 Task: Sort the products by unit price (low first).
Action: Mouse moved to (23, 72)
Screenshot: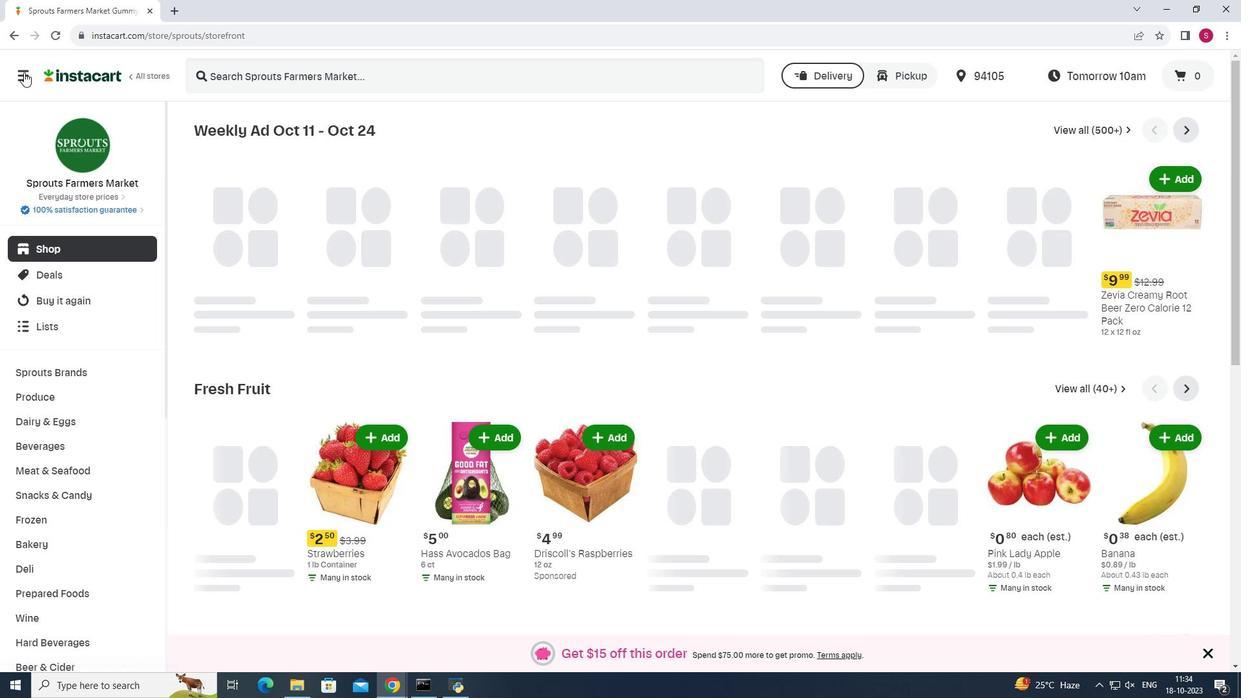 
Action: Mouse pressed left at (23, 72)
Screenshot: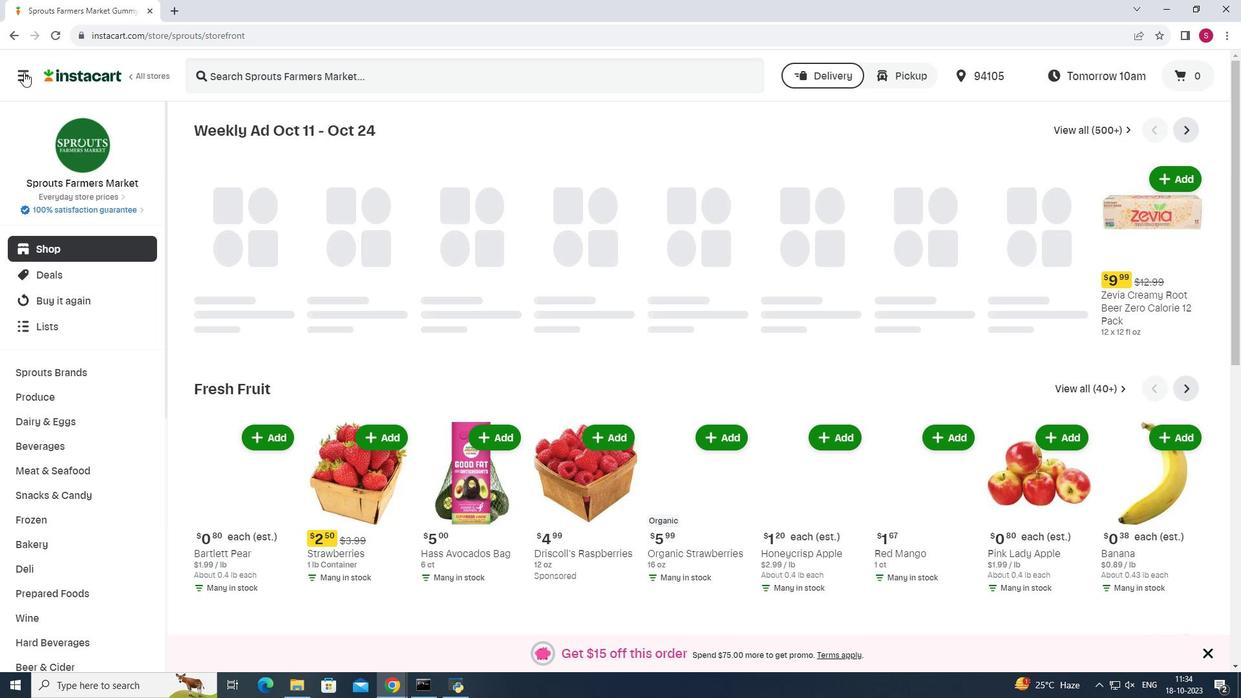 
Action: Mouse moved to (71, 339)
Screenshot: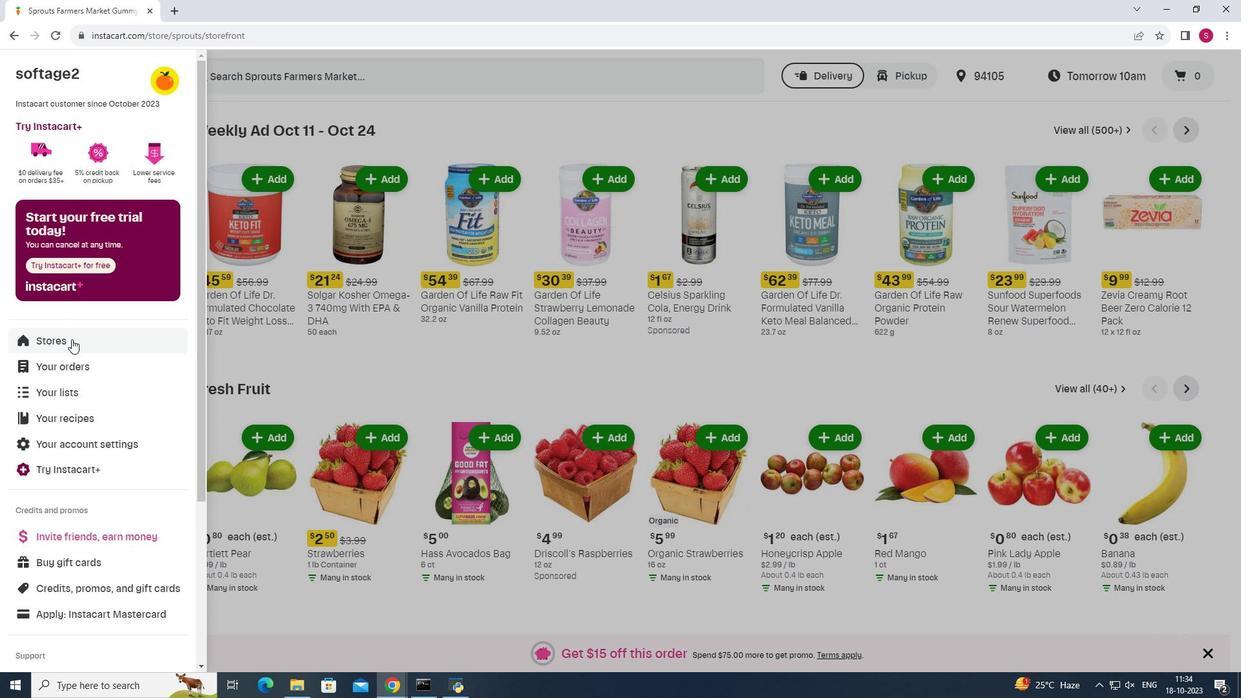 
Action: Mouse pressed left at (71, 339)
Screenshot: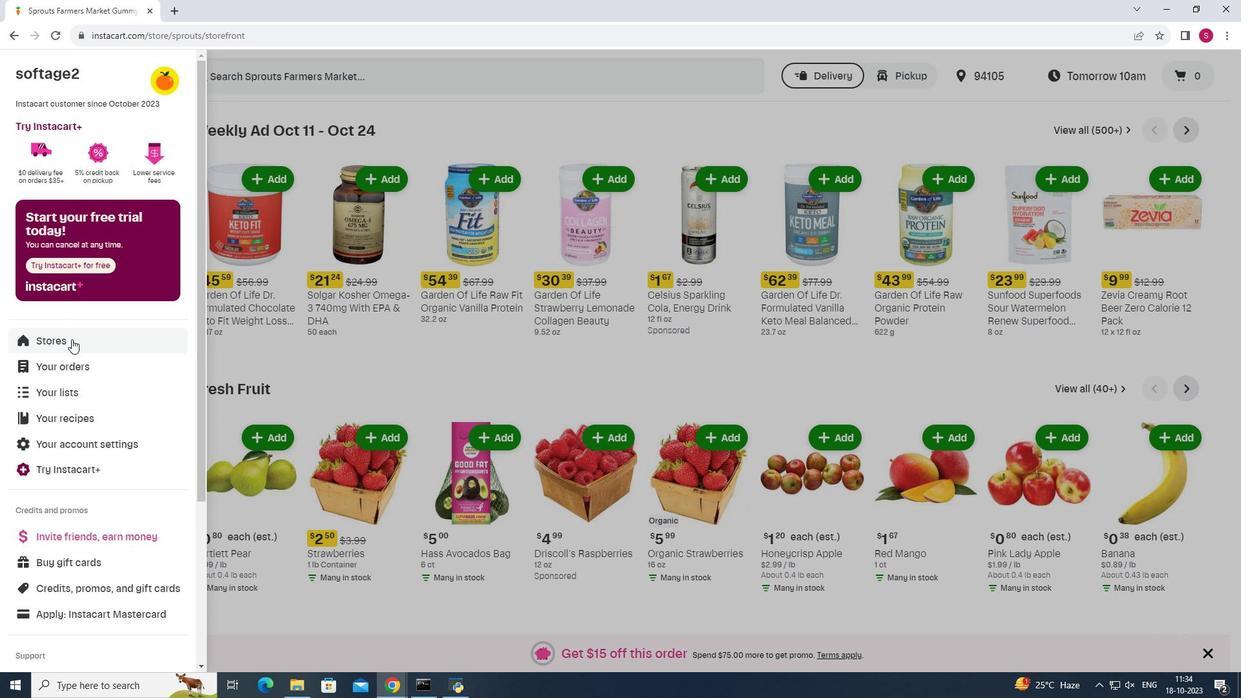 
Action: Mouse moved to (307, 117)
Screenshot: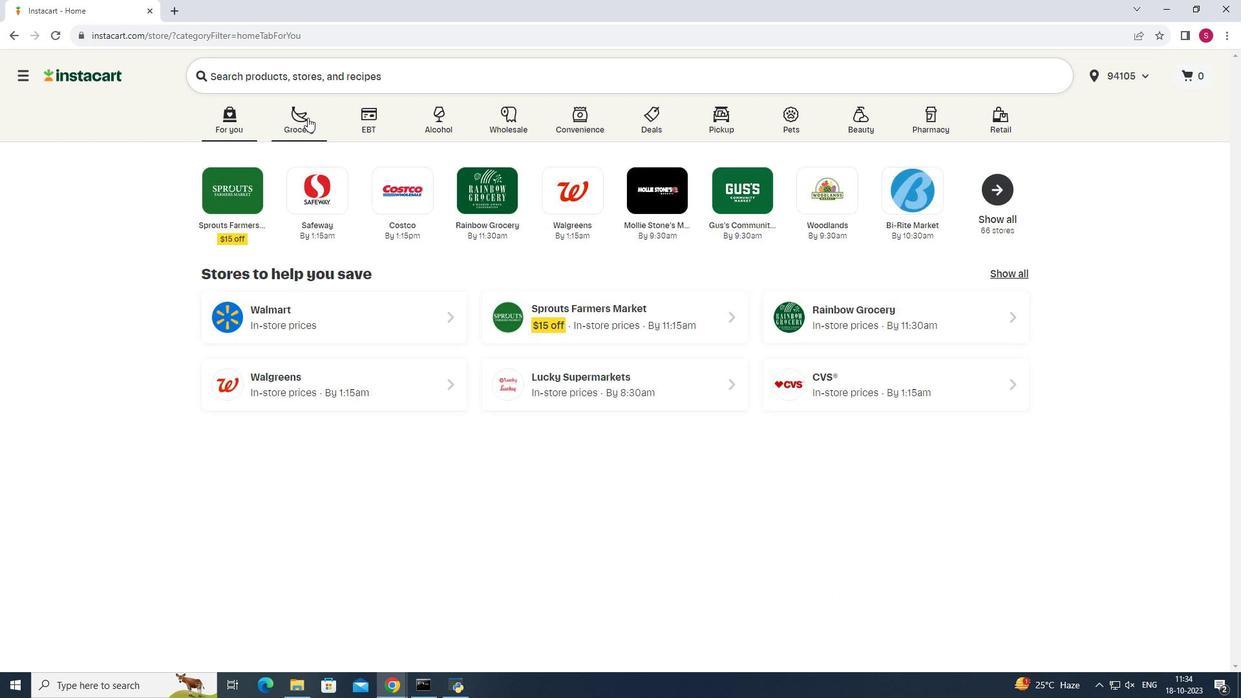 
Action: Mouse pressed left at (307, 117)
Screenshot: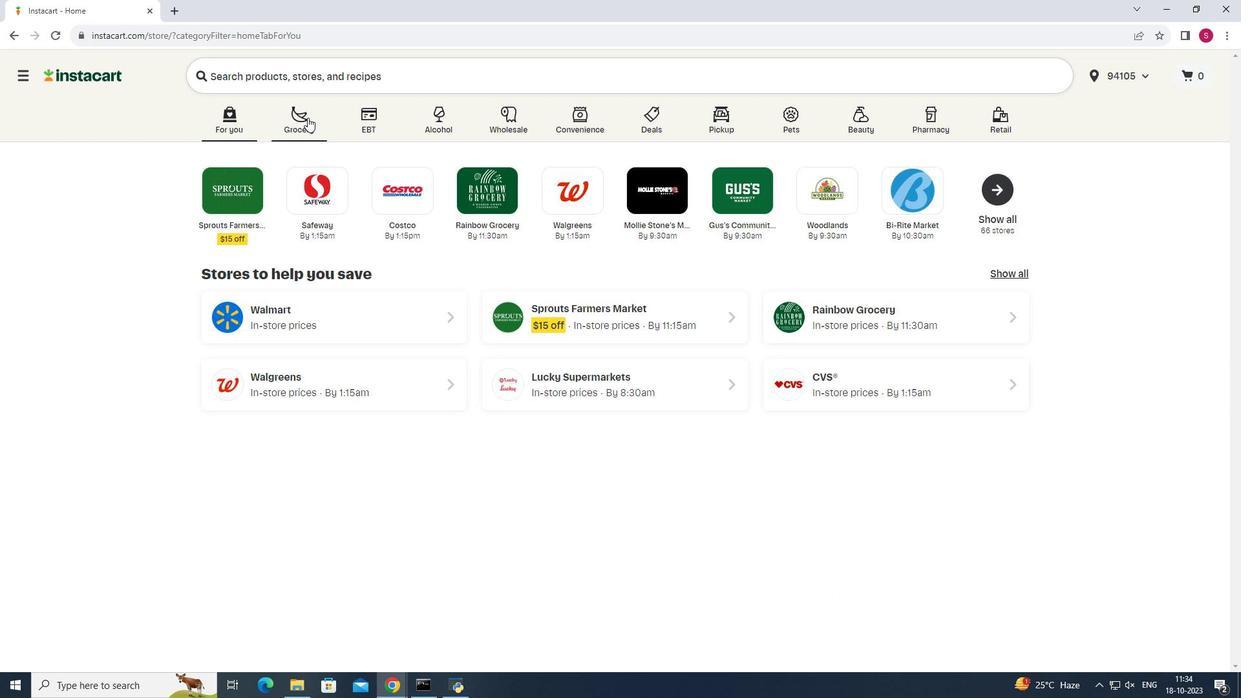 
Action: Mouse moved to (905, 177)
Screenshot: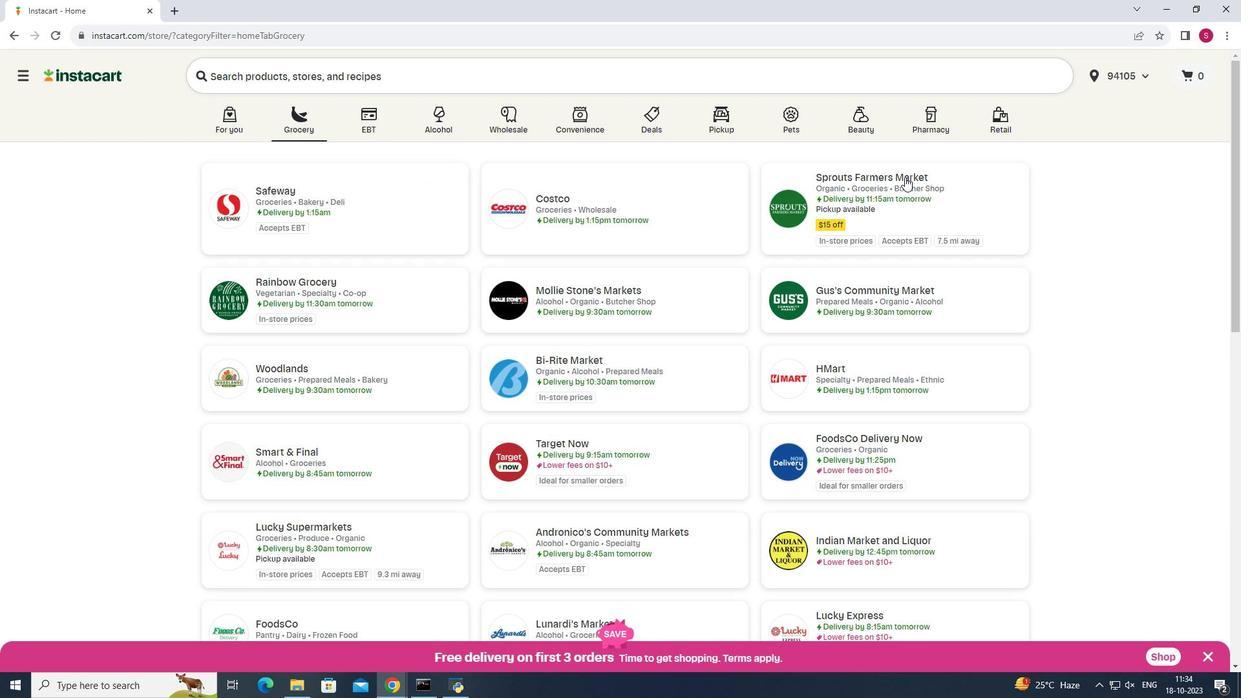 
Action: Mouse pressed left at (905, 177)
Screenshot: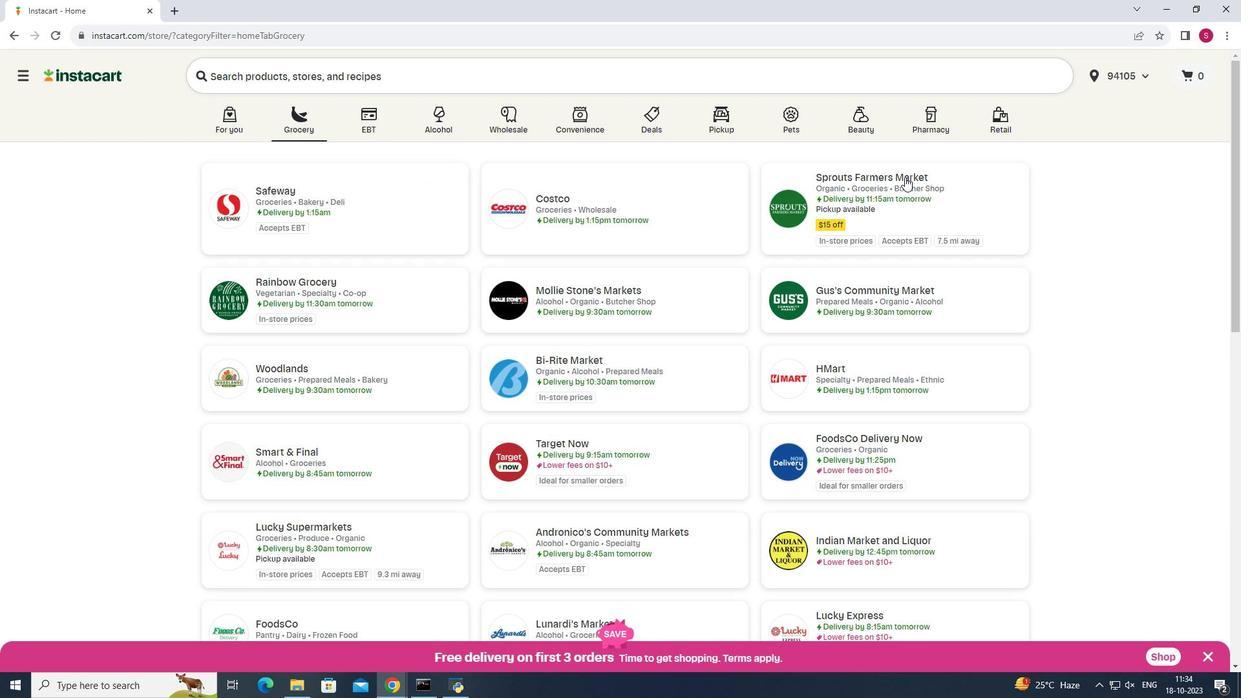 
Action: Mouse moved to (38, 492)
Screenshot: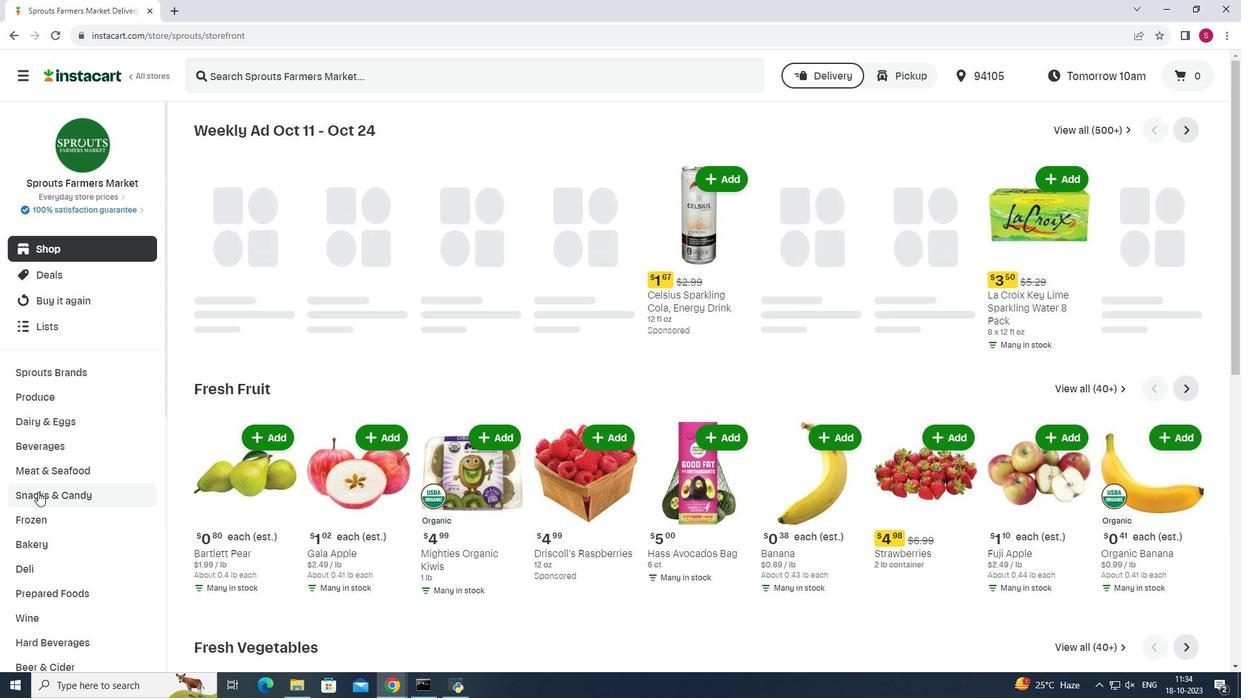 
Action: Mouse pressed left at (38, 492)
Screenshot: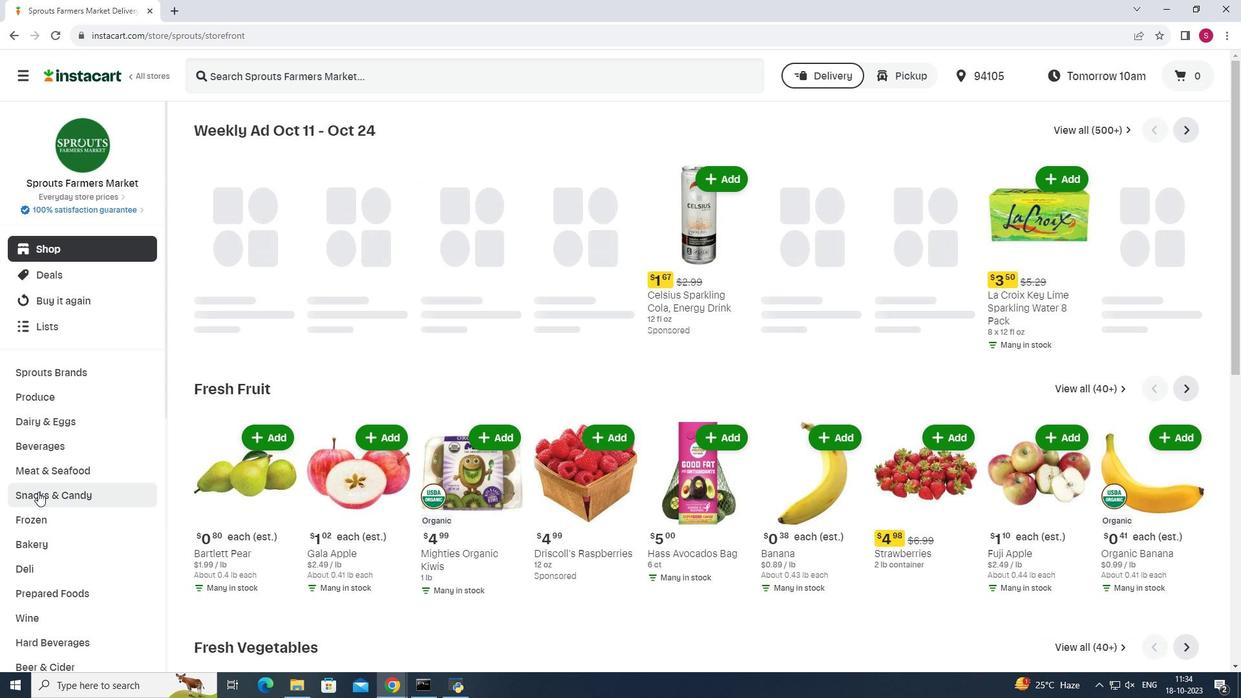 
Action: Mouse moved to (357, 160)
Screenshot: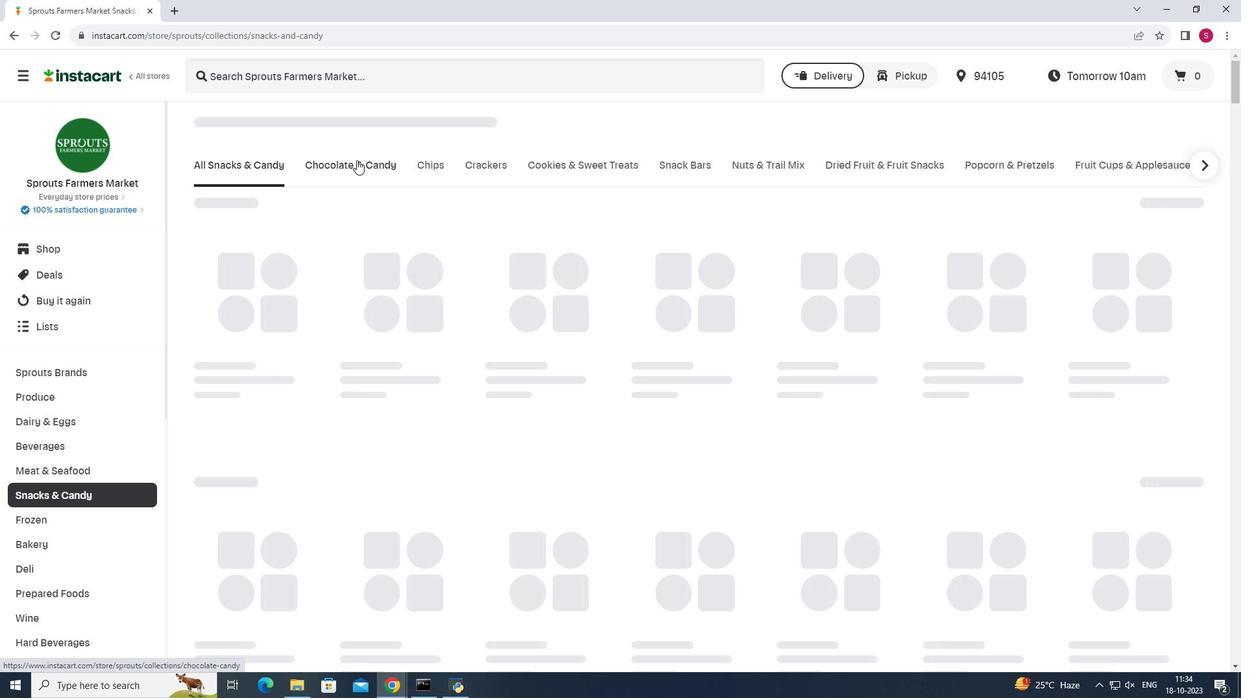 
Action: Mouse pressed left at (357, 160)
Screenshot: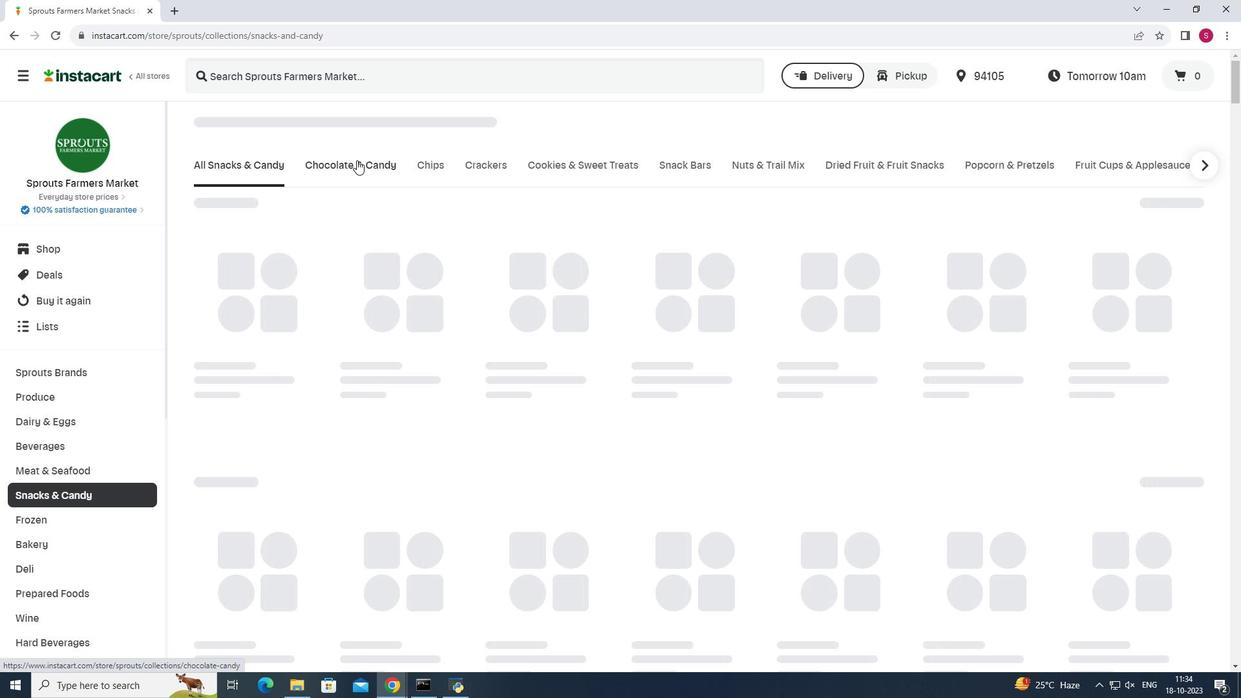 
Action: Mouse moved to (461, 206)
Screenshot: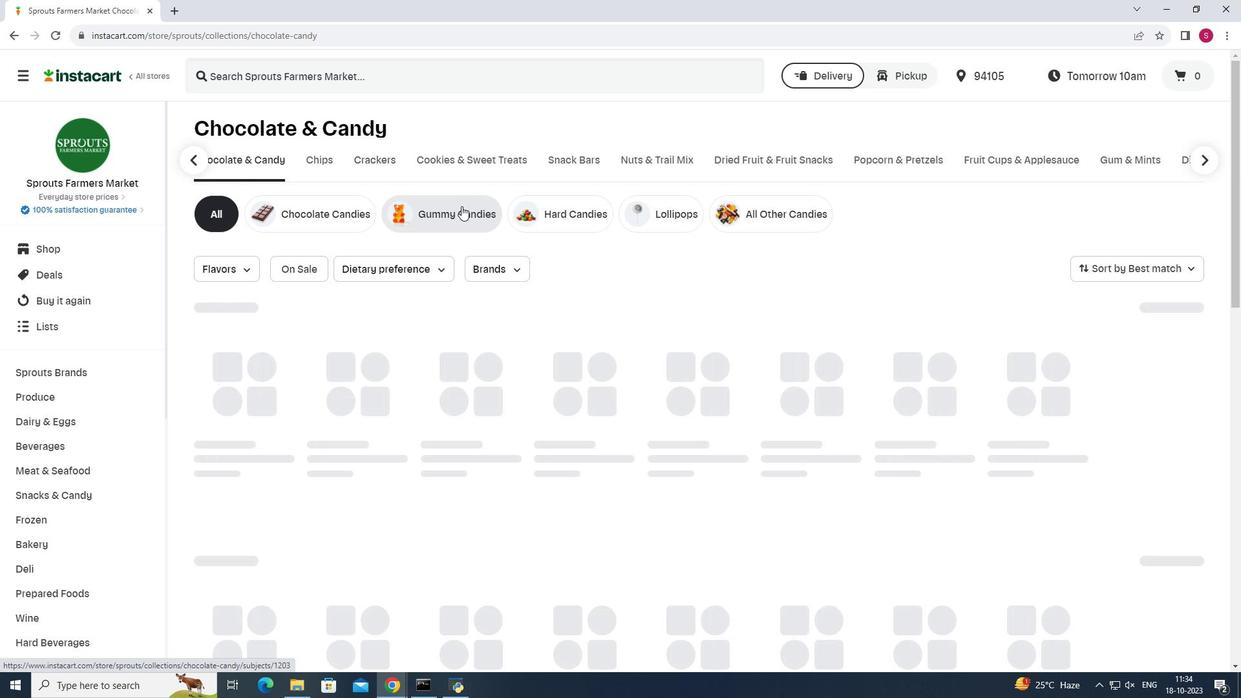 
Action: Mouse pressed left at (461, 206)
Screenshot: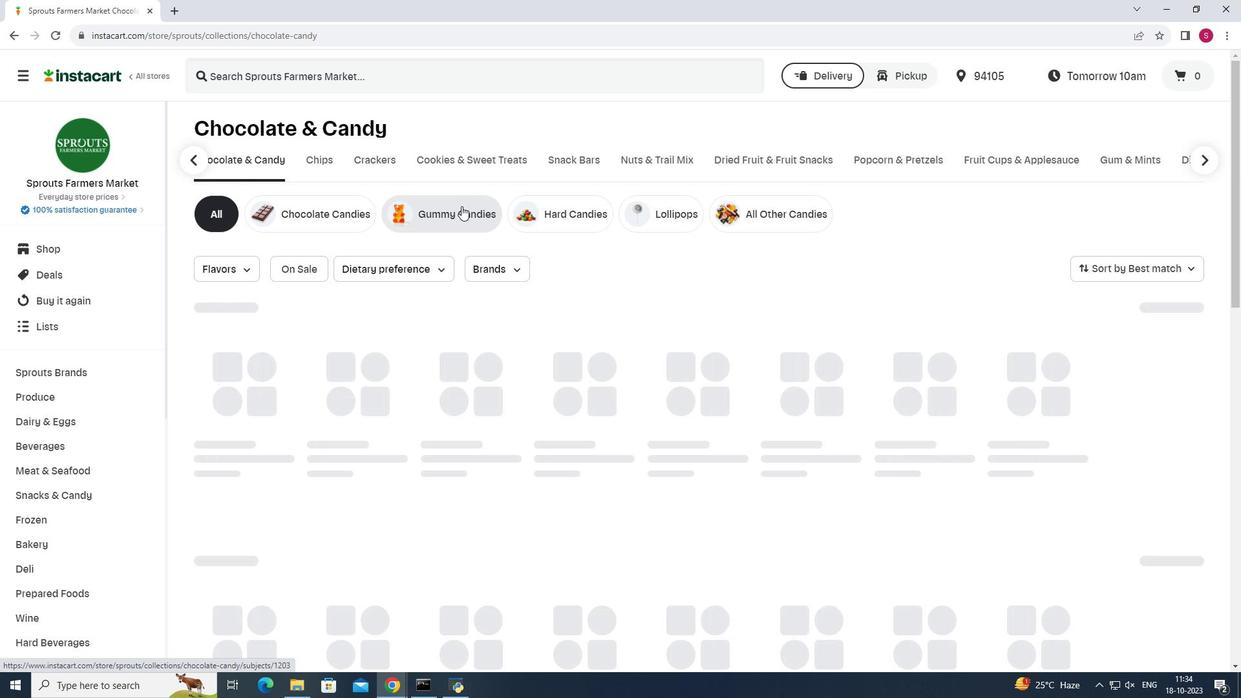 
Action: Mouse moved to (1143, 265)
Screenshot: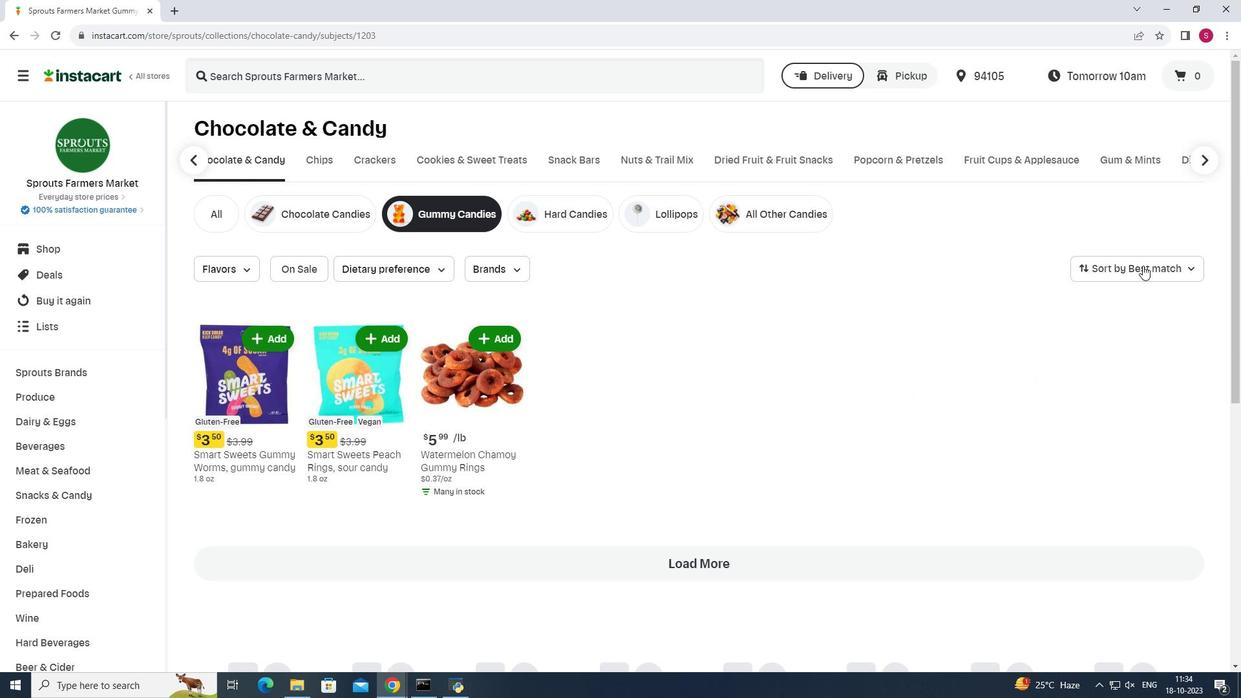 
Action: Mouse pressed left at (1143, 265)
Screenshot: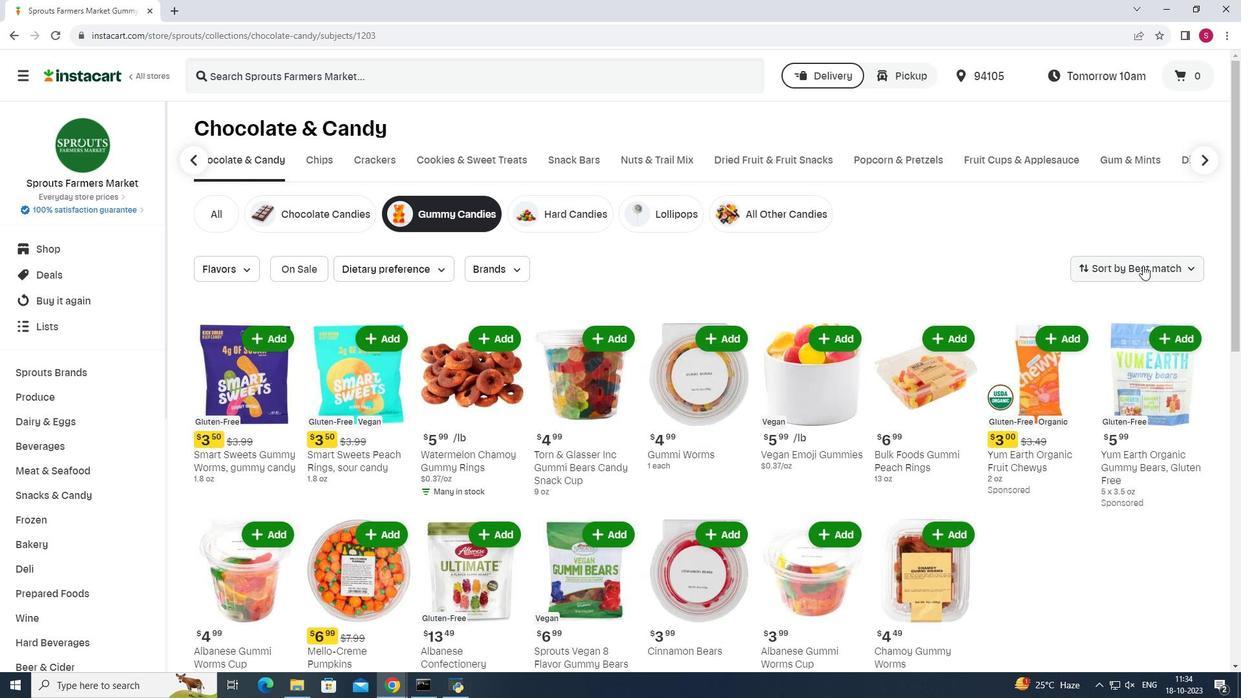 
Action: Mouse pressed left at (1143, 265)
Screenshot: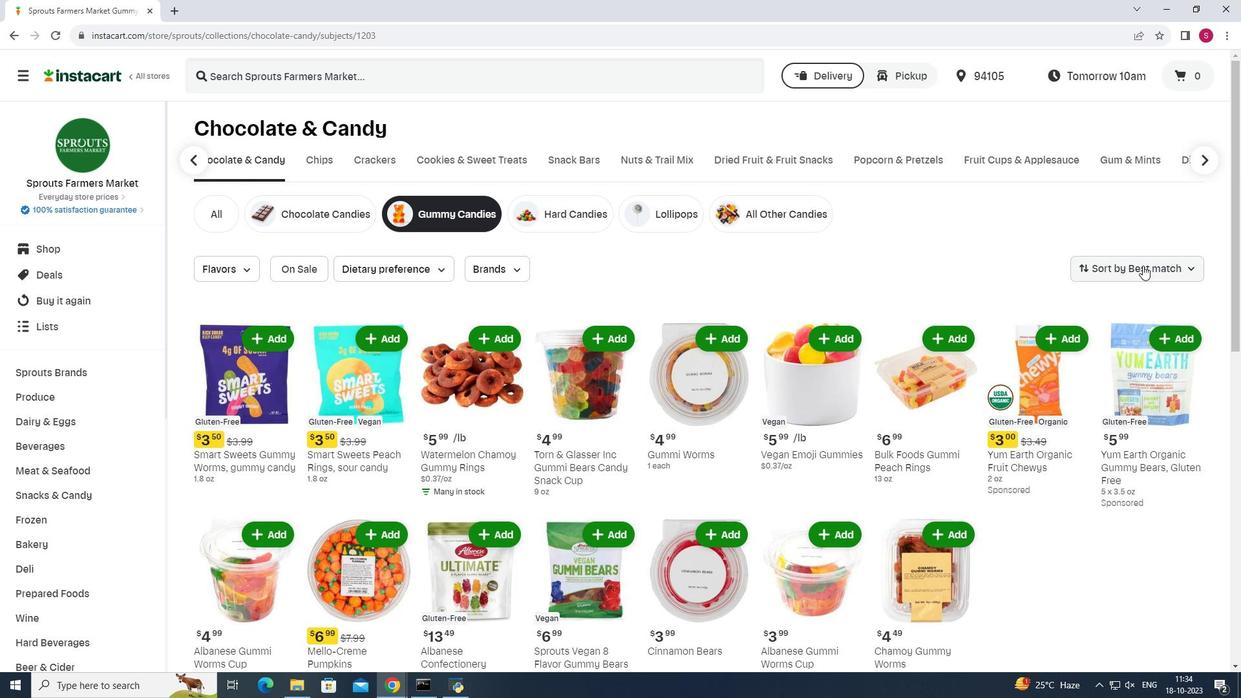 
Action: Mouse moved to (1179, 267)
Screenshot: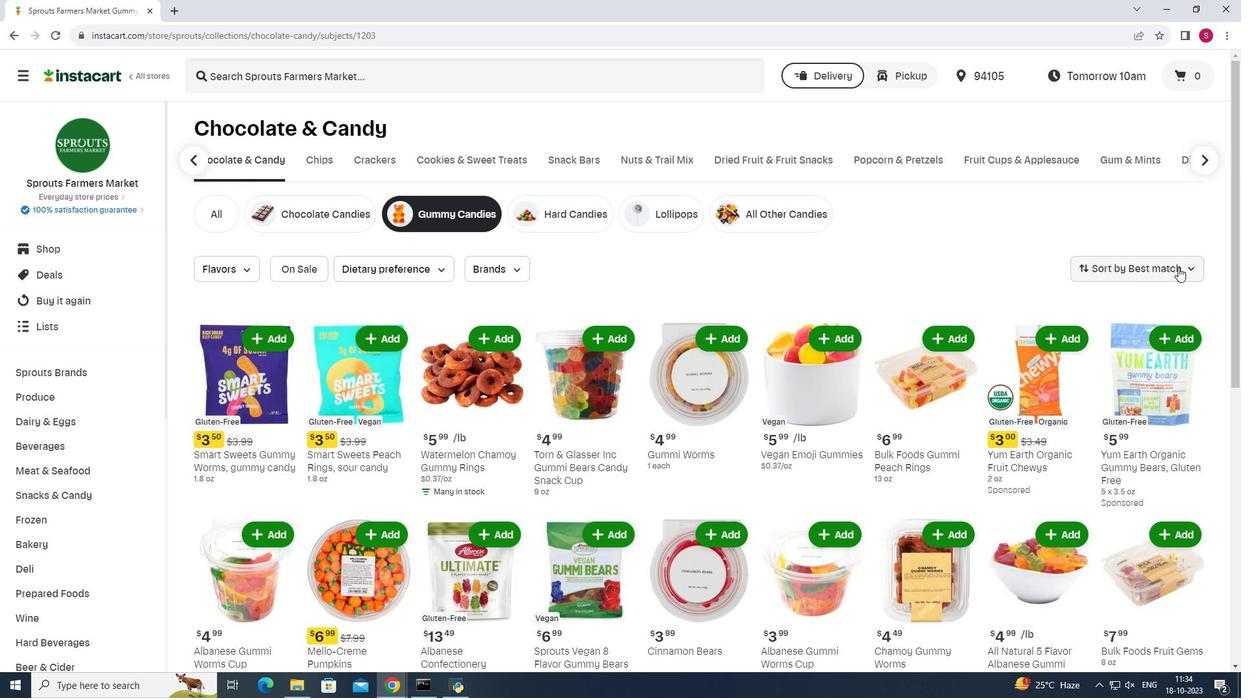 
Action: Mouse pressed left at (1179, 267)
Screenshot: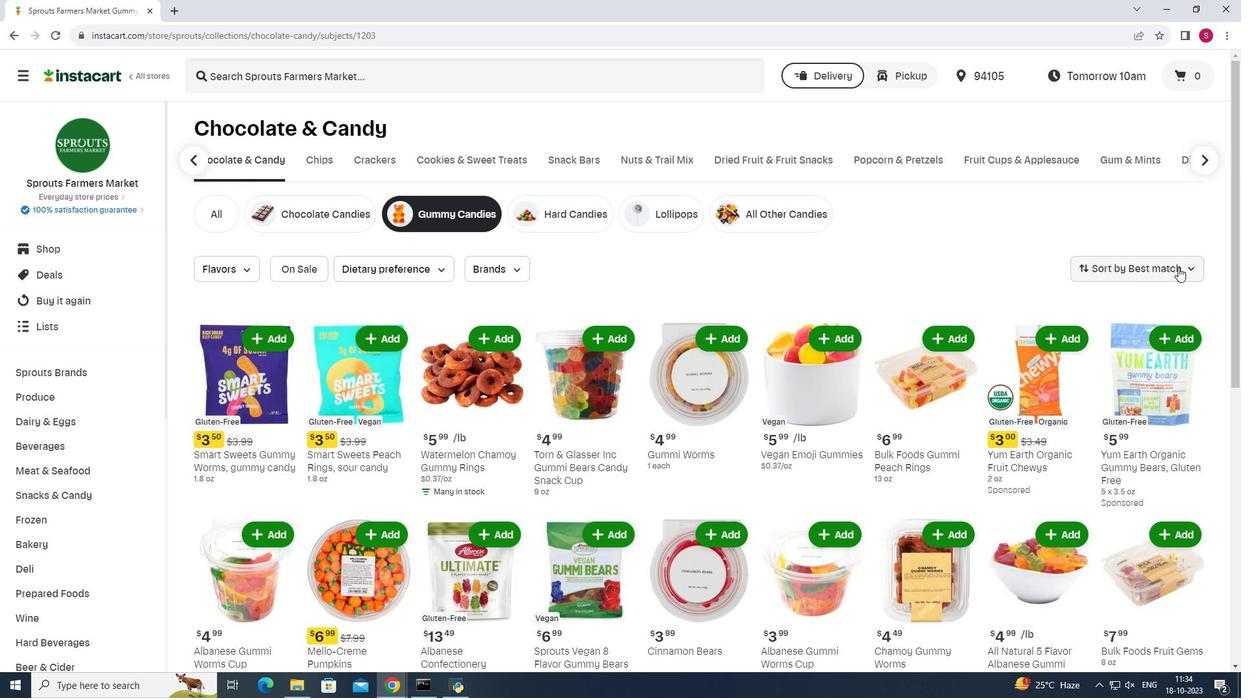 
Action: Mouse moved to (1124, 383)
Screenshot: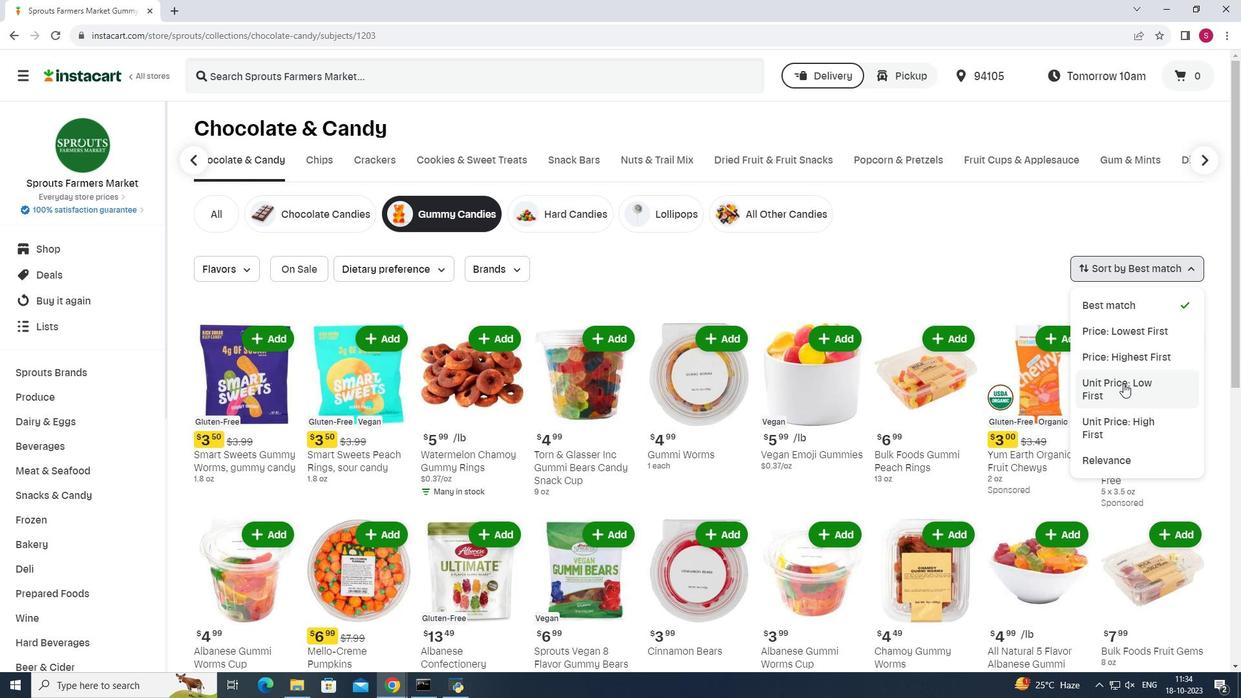 
Action: Mouse pressed left at (1124, 383)
Screenshot: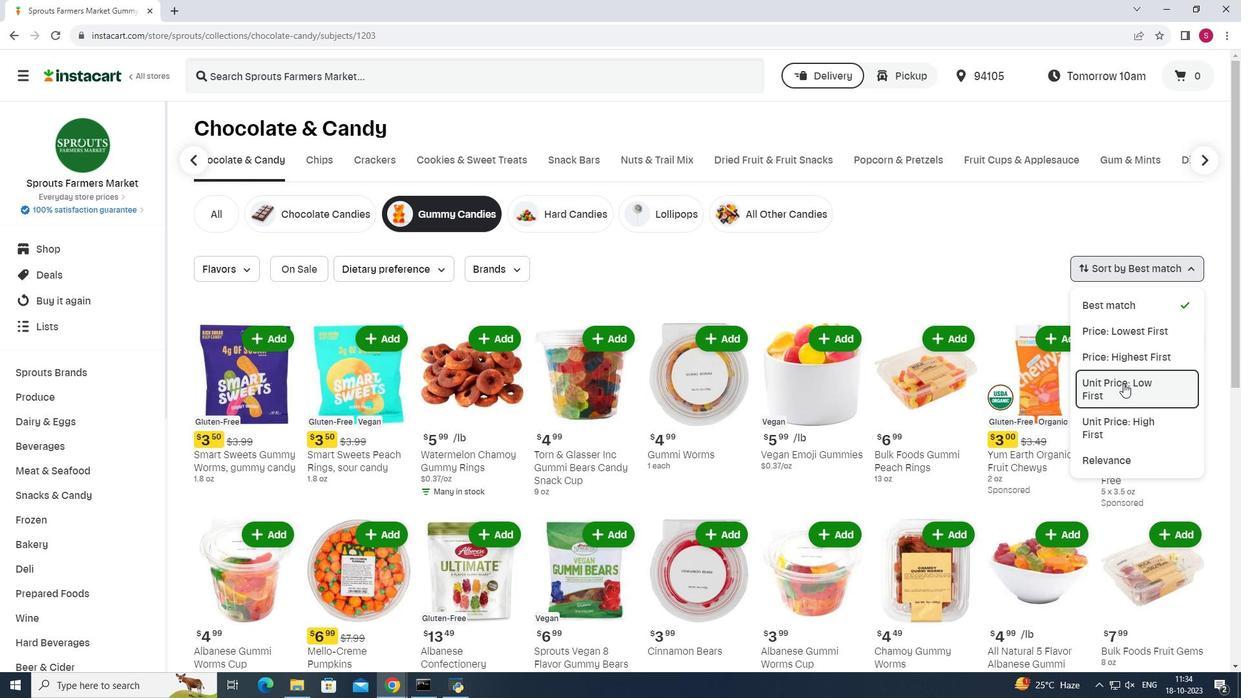 
Action: Mouse moved to (867, 247)
Screenshot: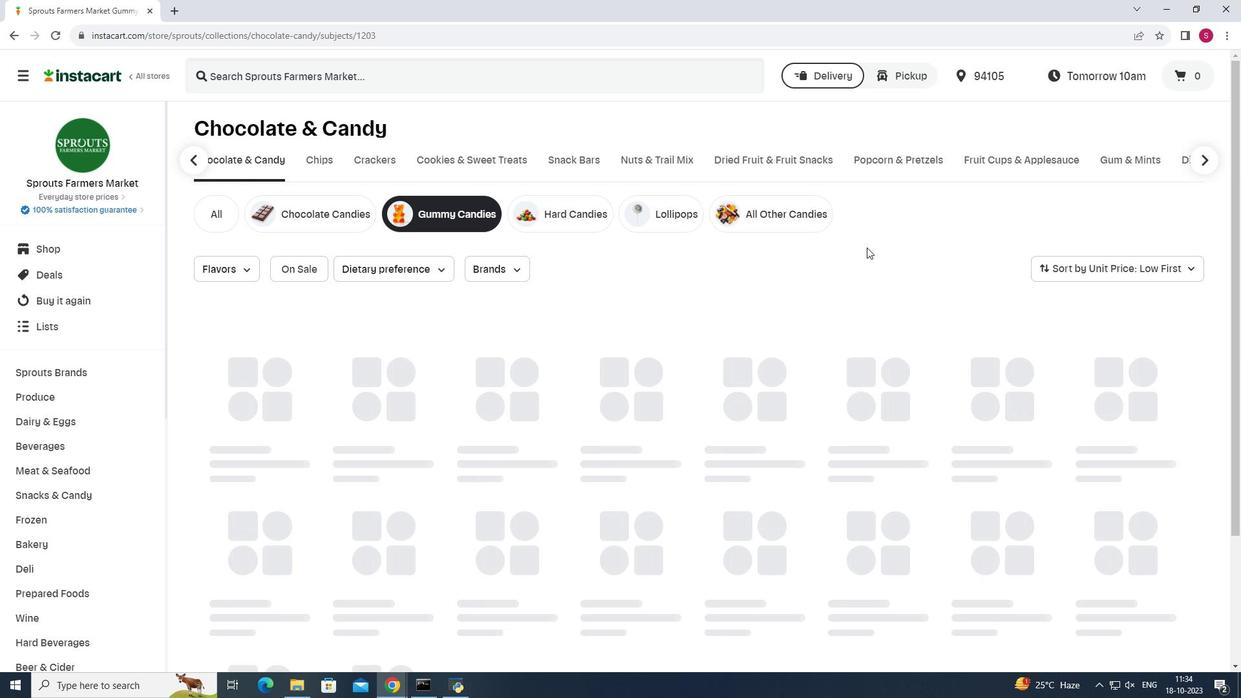 
